 Task: Add the task  Implement a new cloud-based accounting system for a company to the section Code Conquest in the project AgileLink and add a Due Date to the respective task as 2023/12/23
Action: Mouse moved to (569, 397)
Screenshot: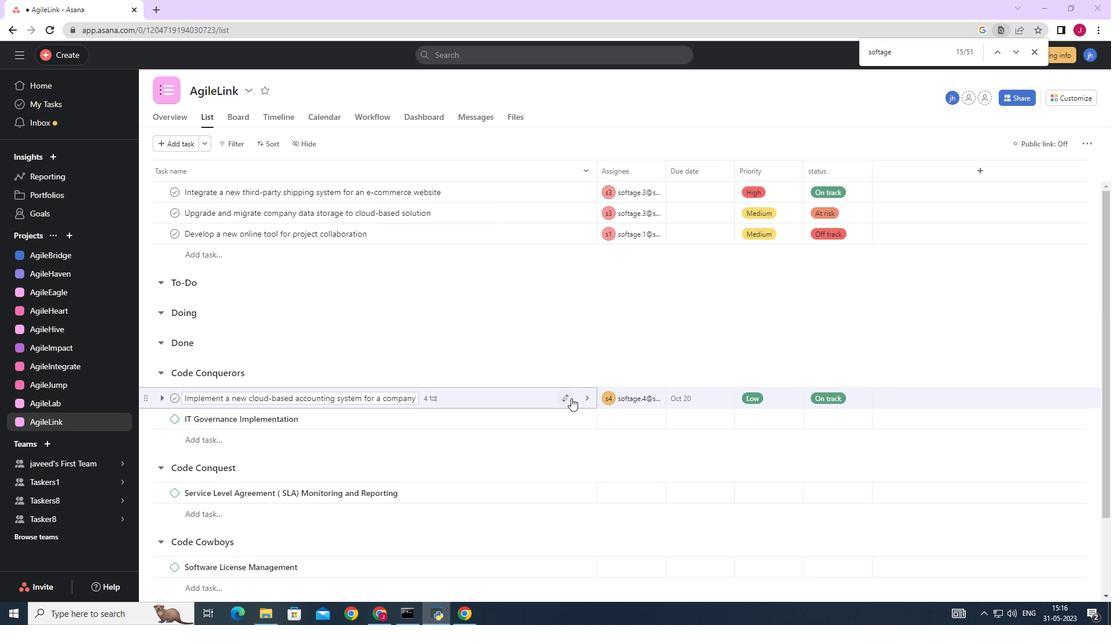 
Action: Mouse pressed left at (569, 397)
Screenshot: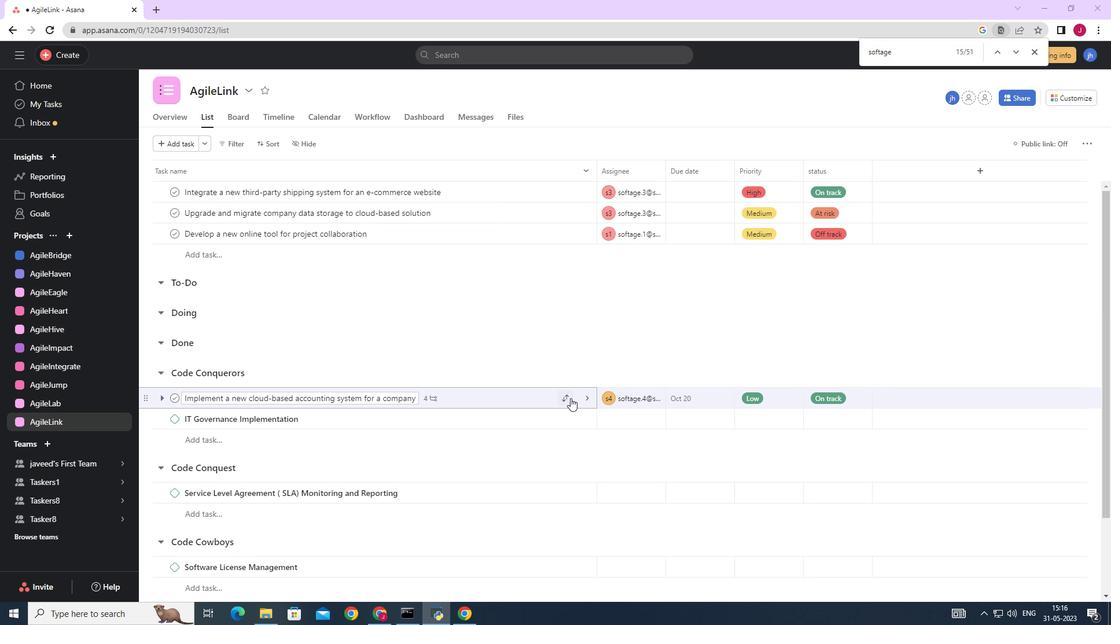 
Action: Mouse moved to (521, 332)
Screenshot: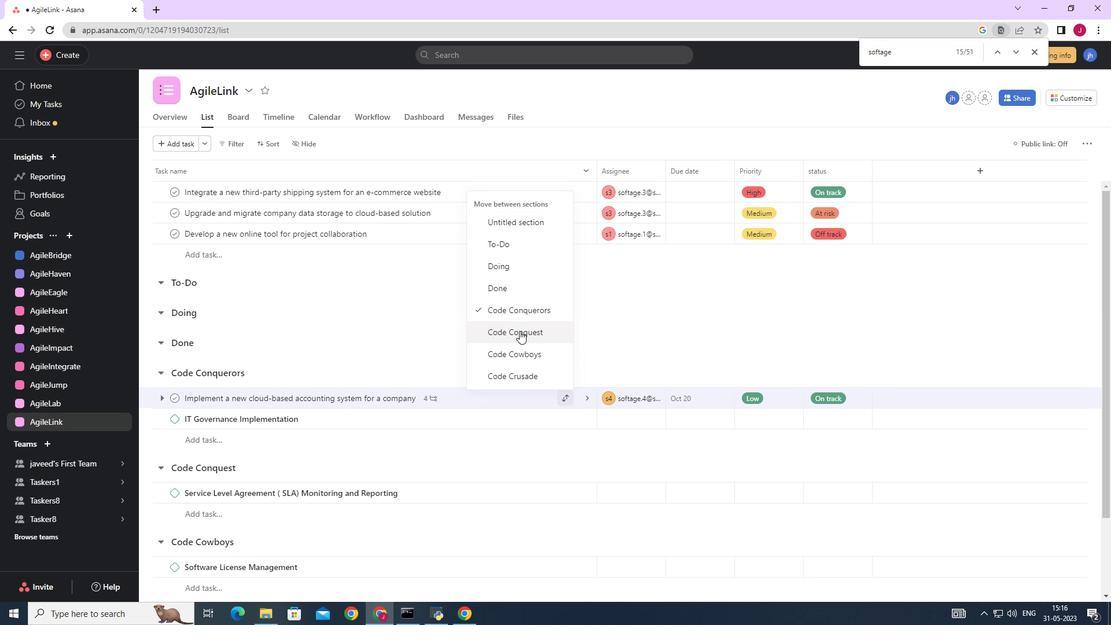 
Action: Mouse pressed left at (521, 332)
Screenshot: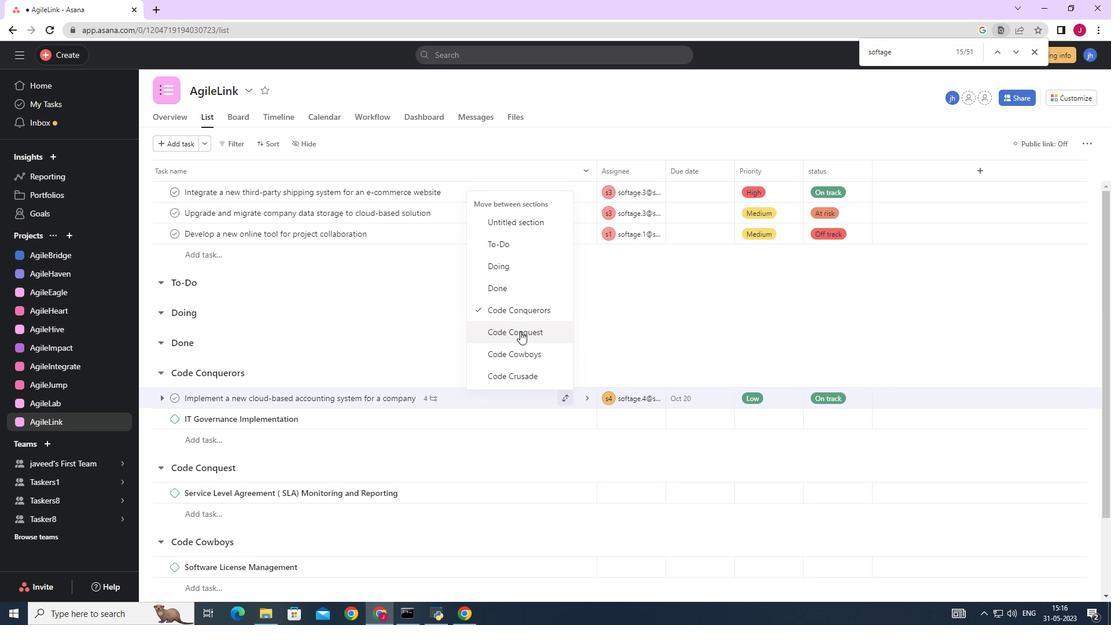 
Action: Mouse moved to (725, 476)
Screenshot: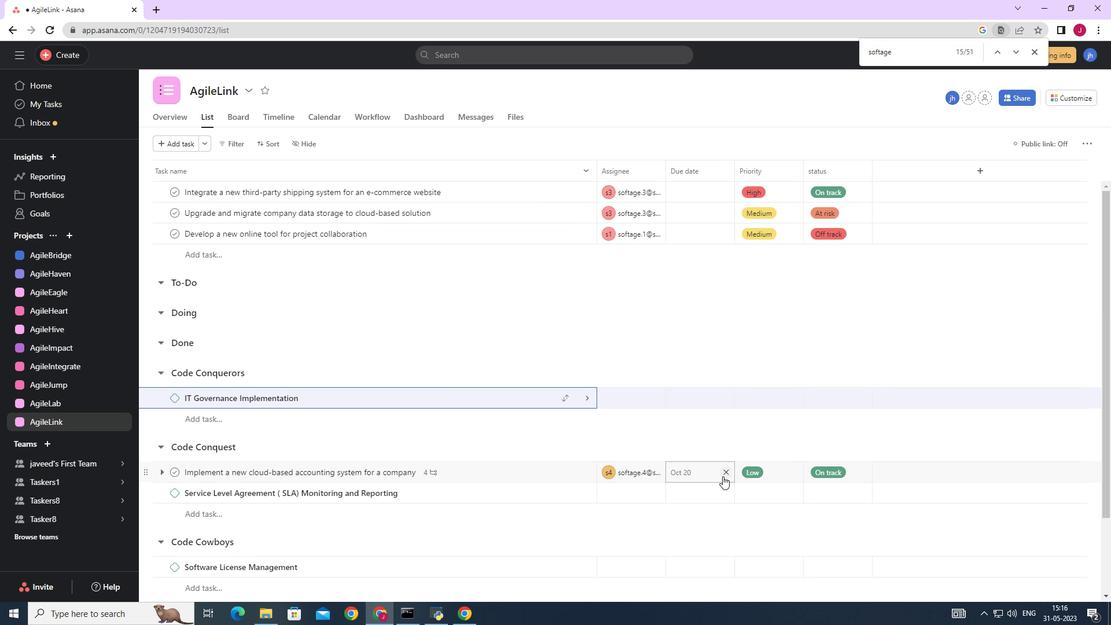 
Action: Mouse pressed left at (725, 476)
Screenshot: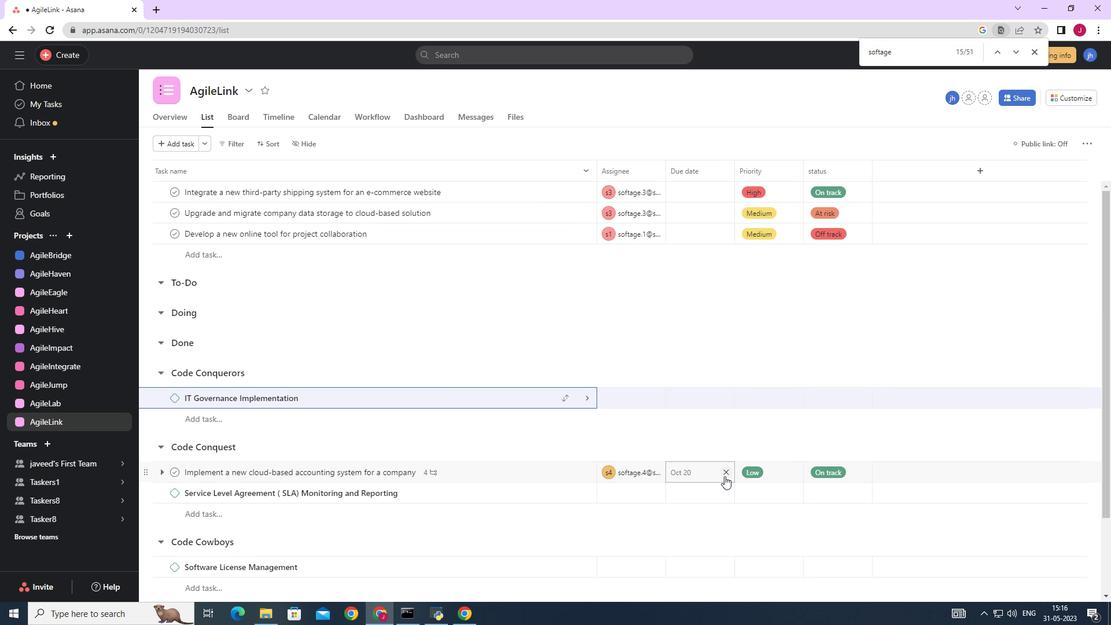 
Action: Mouse moved to (686, 475)
Screenshot: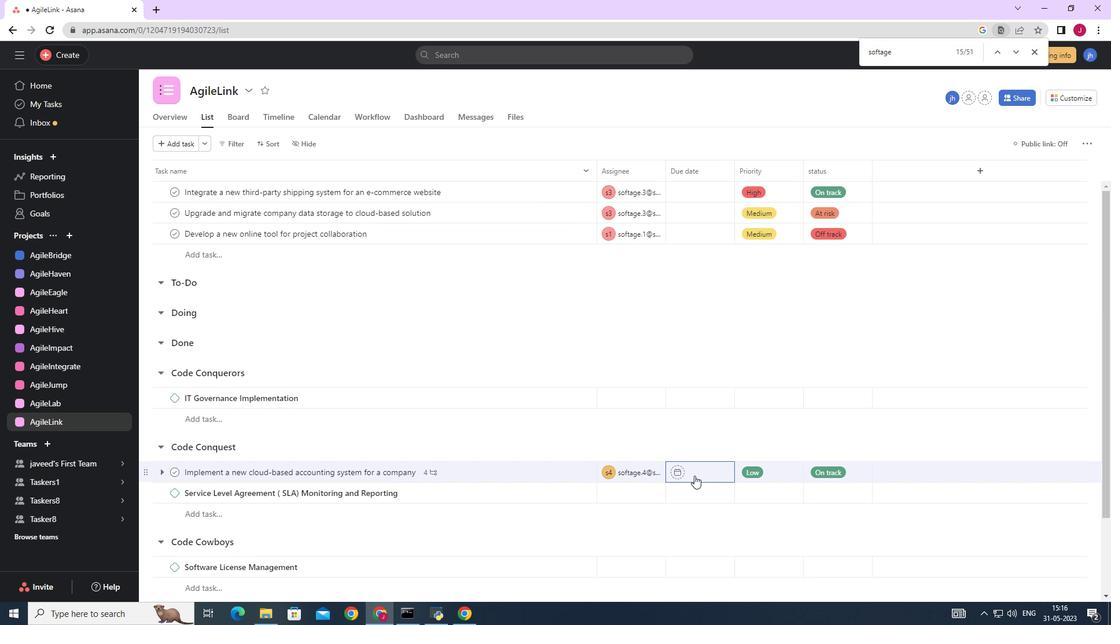 
Action: Mouse pressed left at (686, 475)
Screenshot: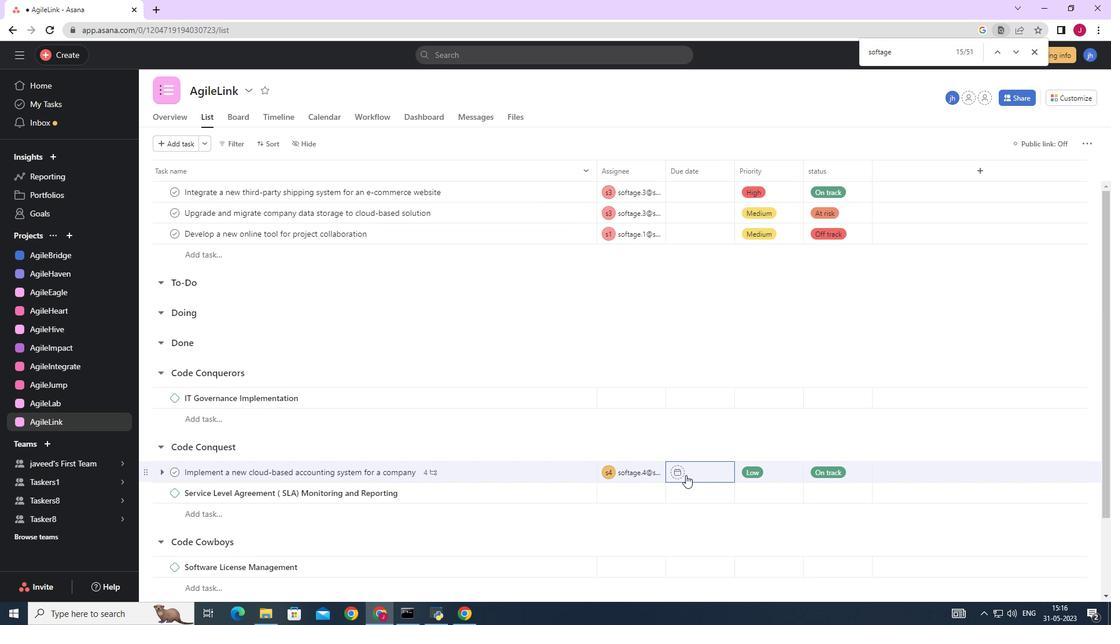
Action: Mouse moved to (815, 287)
Screenshot: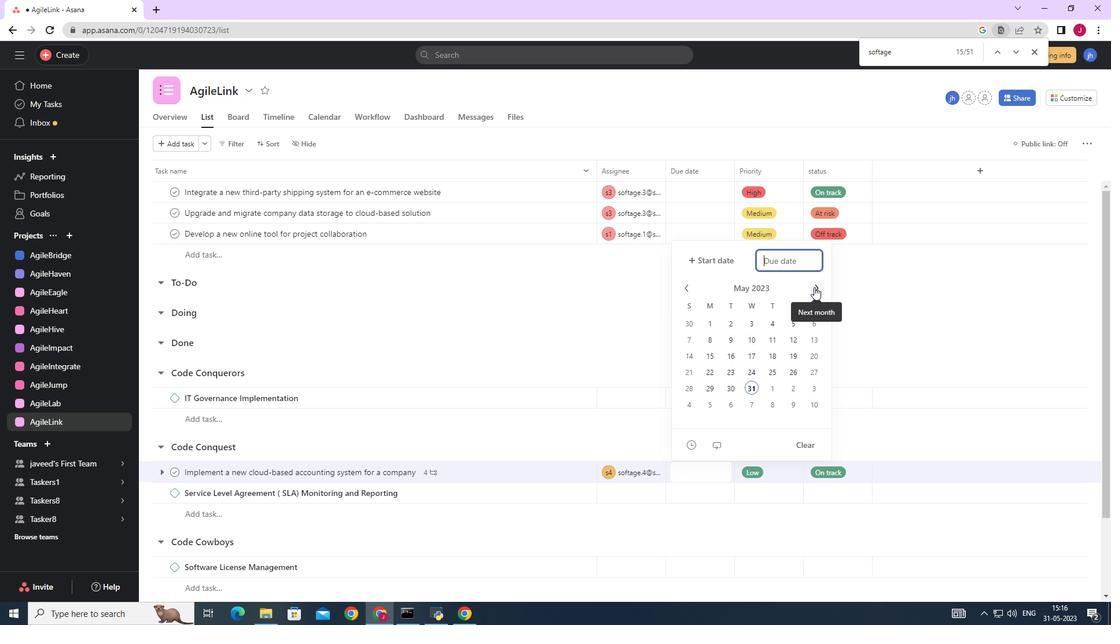 
Action: Mouse pressed left at (815, 287)
Screenshot: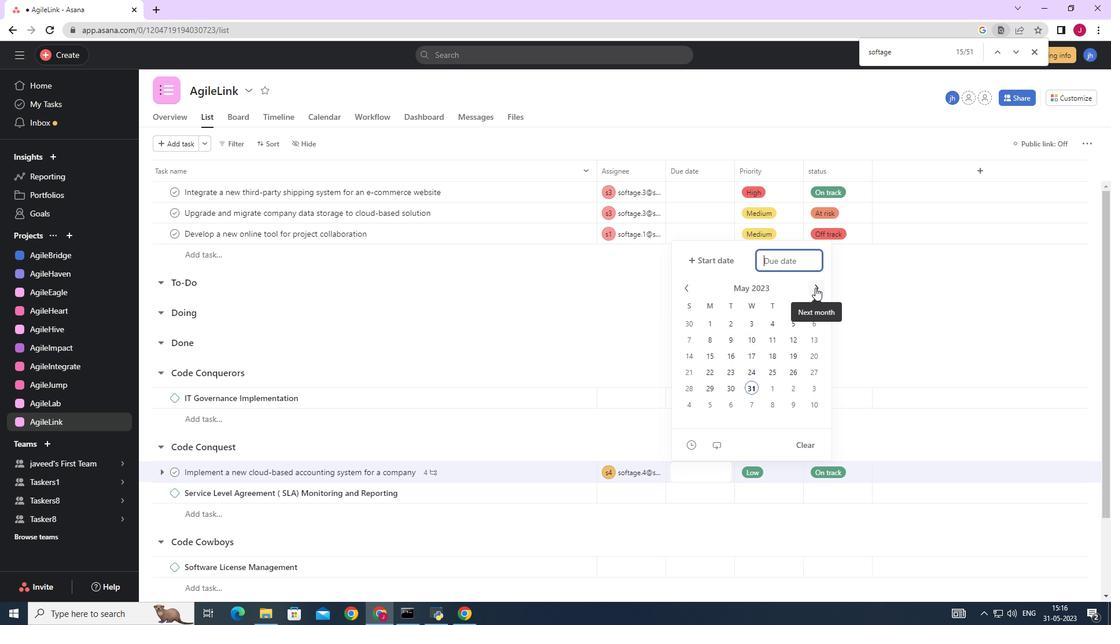 
Action: Mouse pressed left at (815, 287)
Screenshot: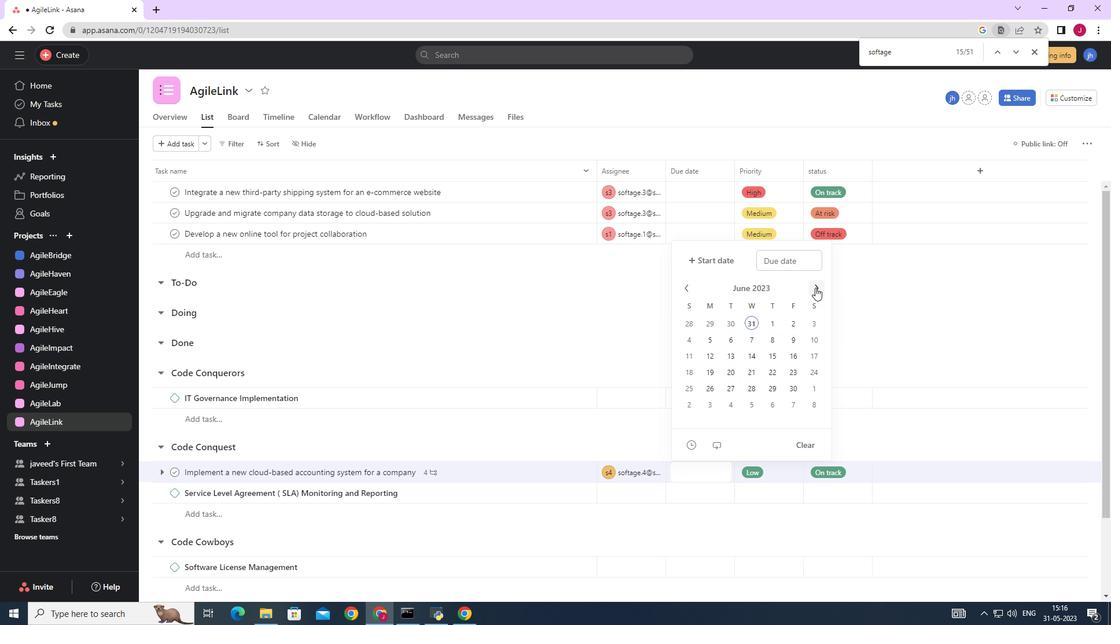 
Action: Mouse pressed left at (815, 287)
Screenshot: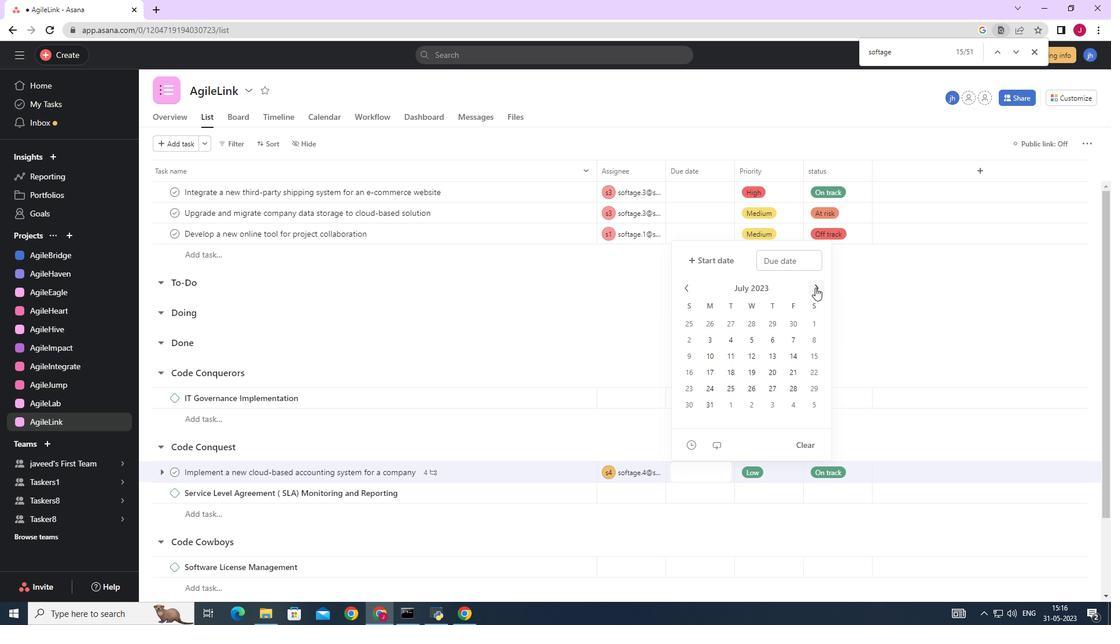
Action: Mouse pressed left at (815, 287)
Screenshot: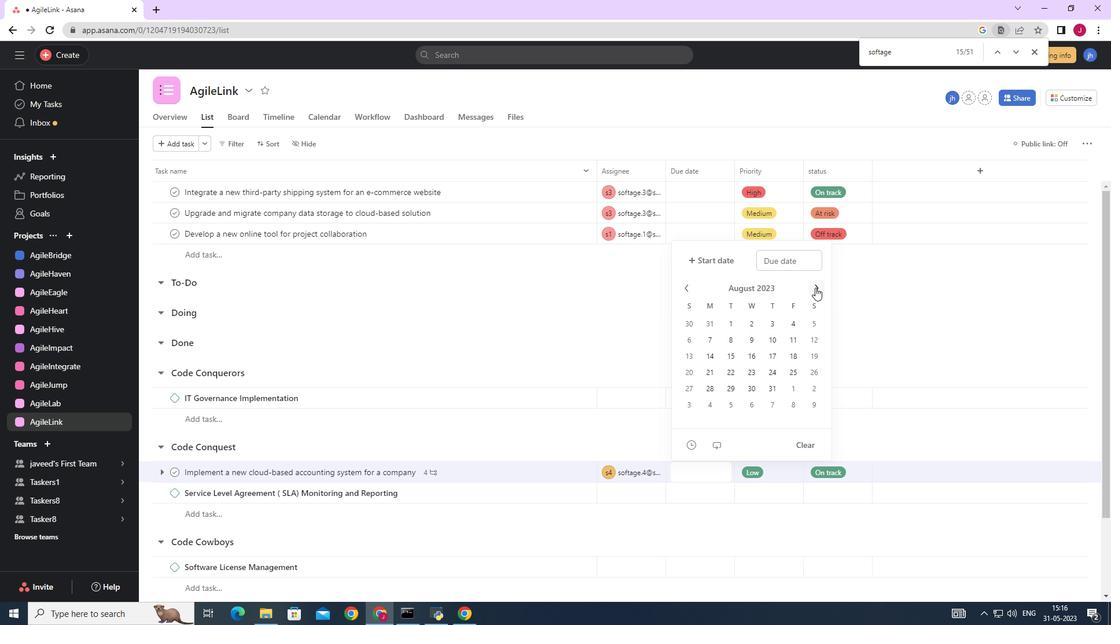 
Action: Mouse pressed left at (815, 287)
Screenshot: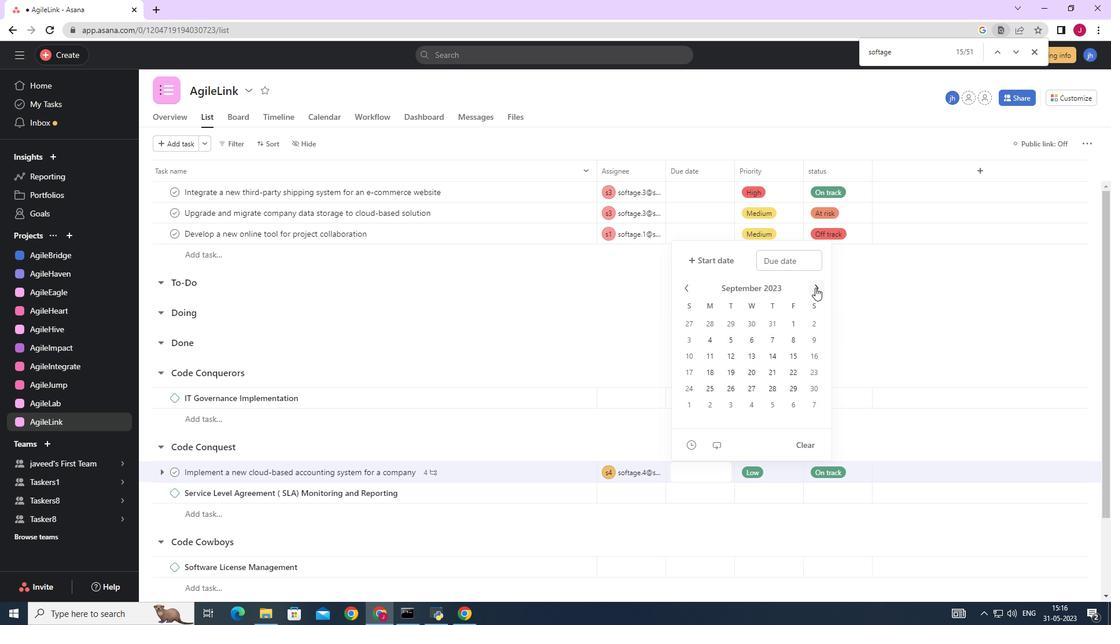 
Action: Mouse pressed left at (815, 287)
Screenshot: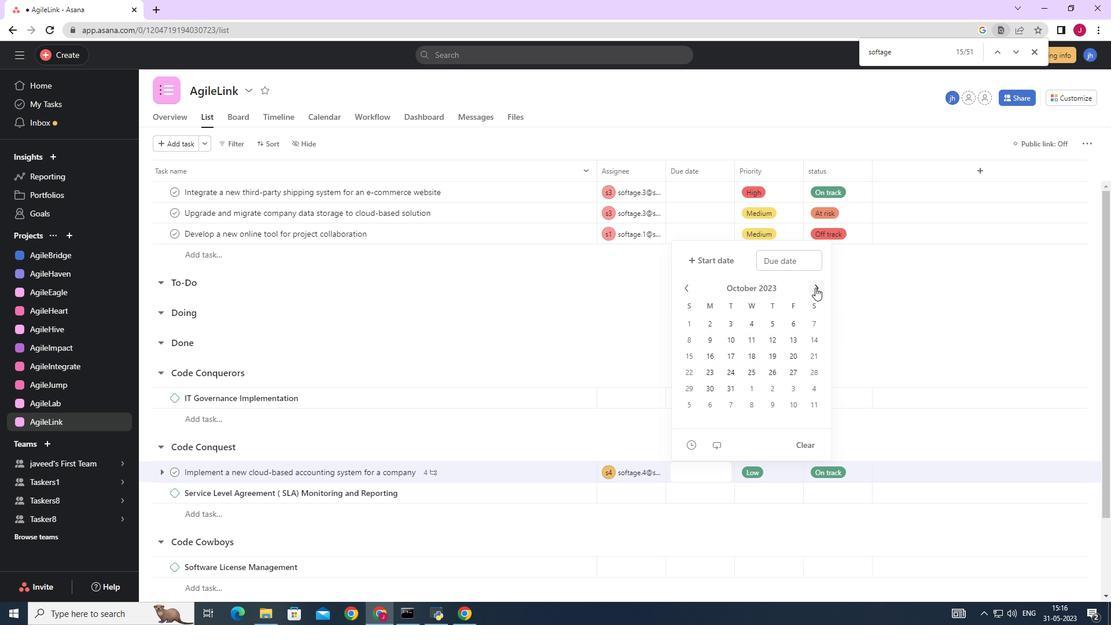 
Action: Mouse pressed left at (815, 287)
Screenshot: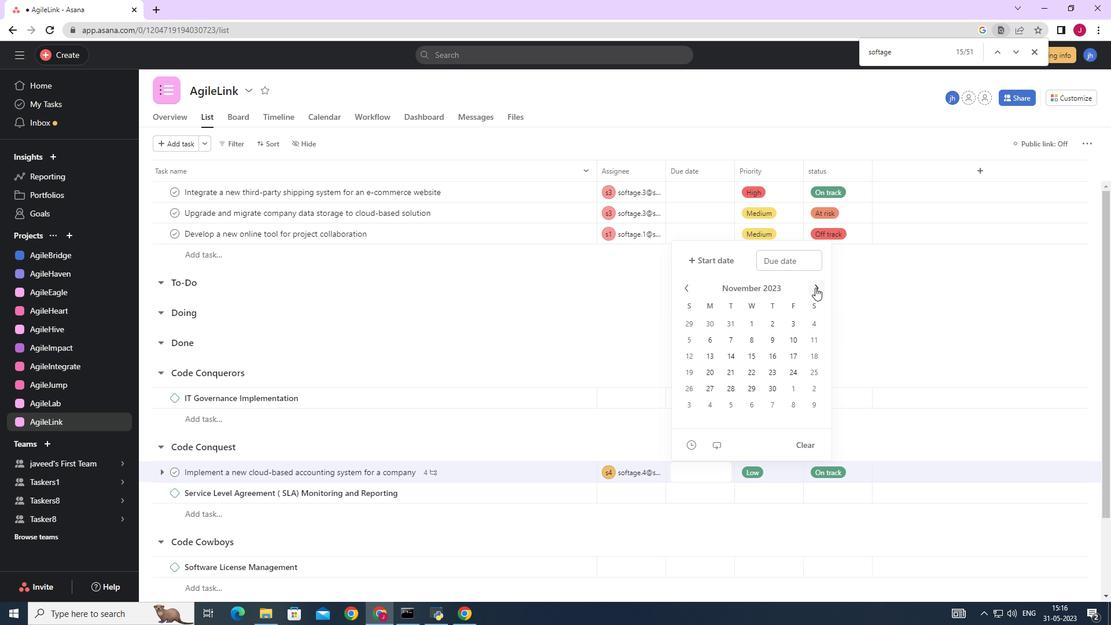 
Action: Mouse moved to (808, 372)
Screenshot: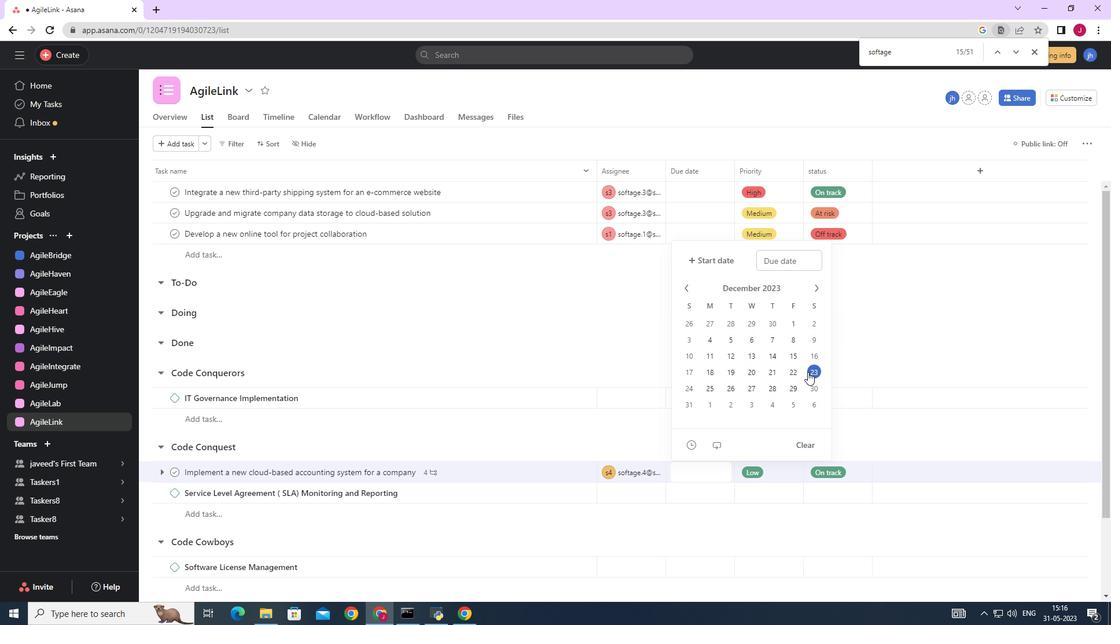 
Action: Mouse pressed left at (808, 372)
Screenshot: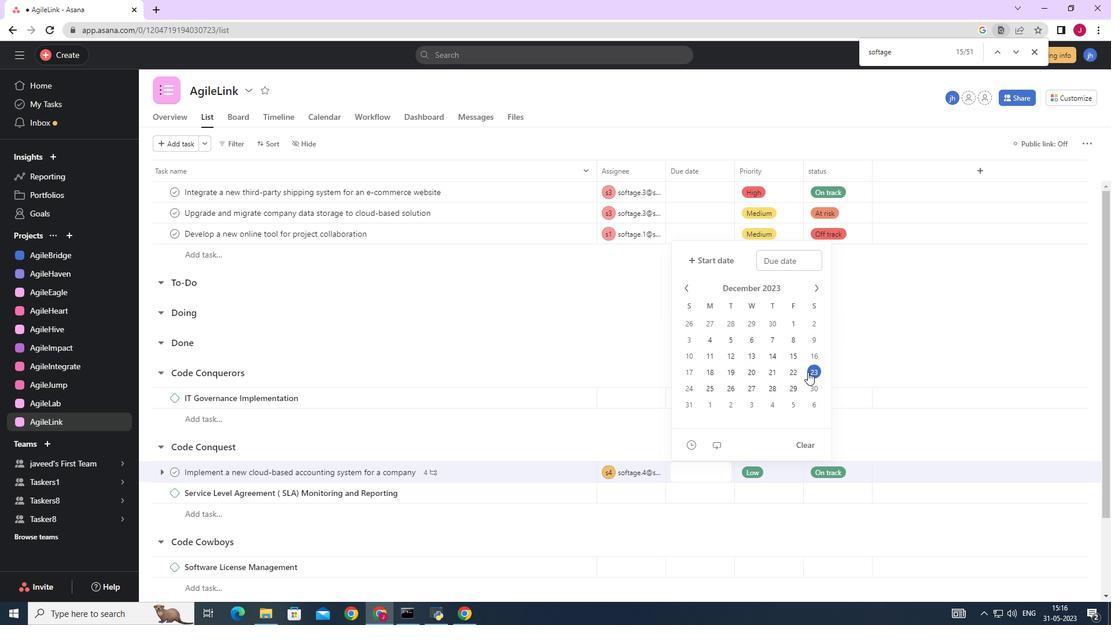 
Action: Mouse moved to (916, 342)
Screenshot: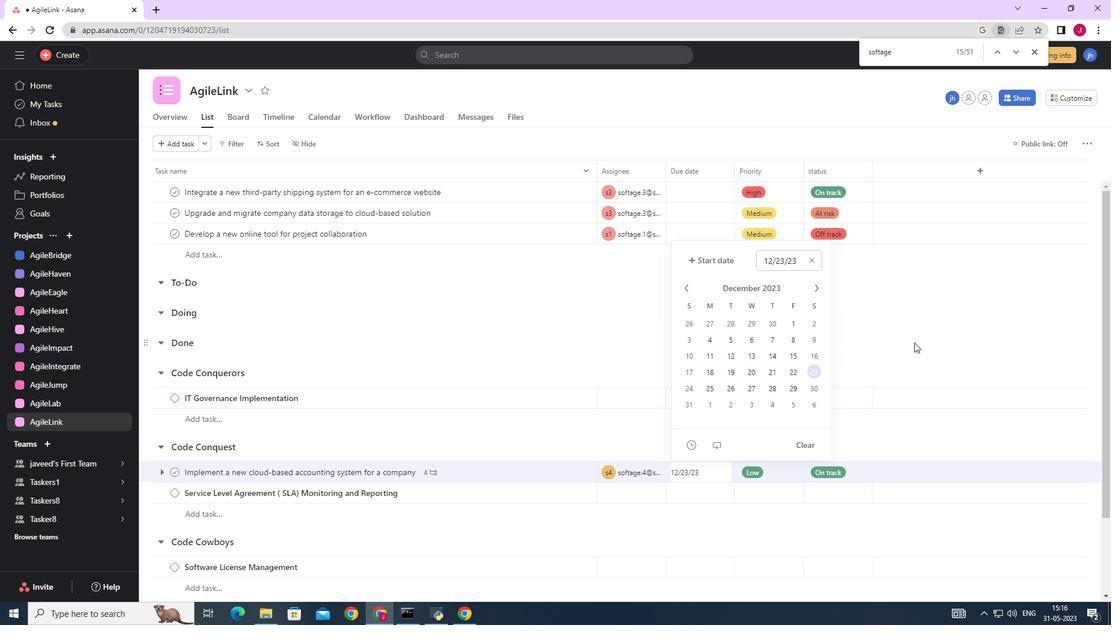 
Action: Mouse pressed left at (916, 342)
Screenshot: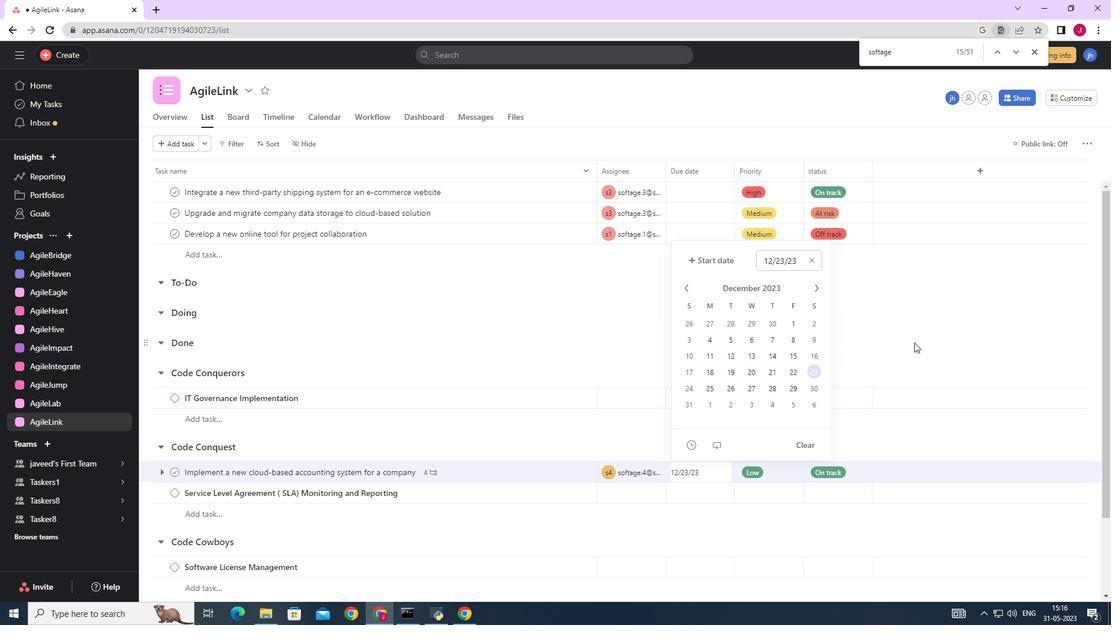 
